 Task: Create Sales Tax Table with Name: Sales Tax, Type: Percent%, Value: 8, Account: Sales Tax under Liability
Action: Mouse pressed left at (145, 26)
Screenshot: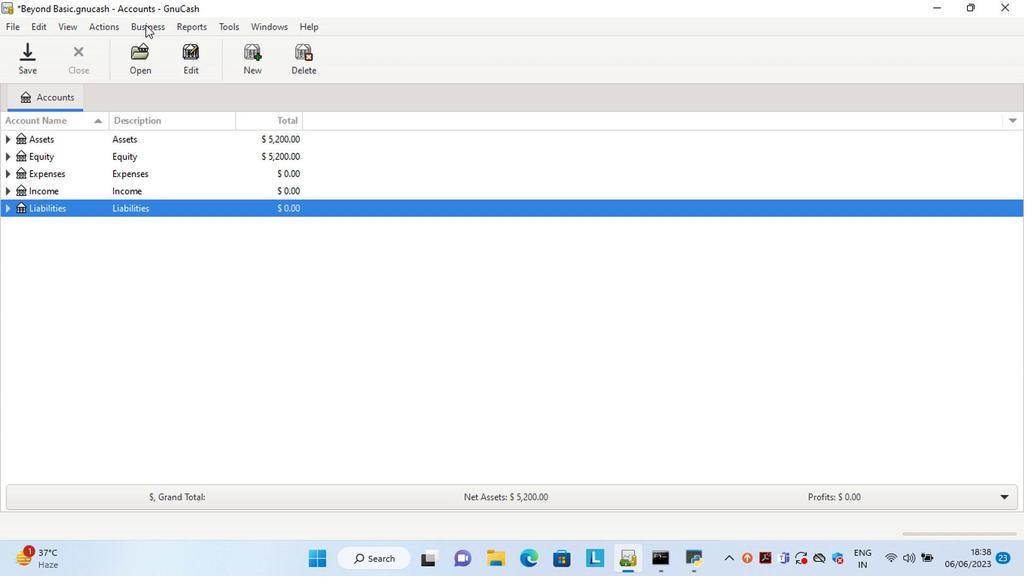 
Action: Mouse moved to (169, 125)
Screenshot: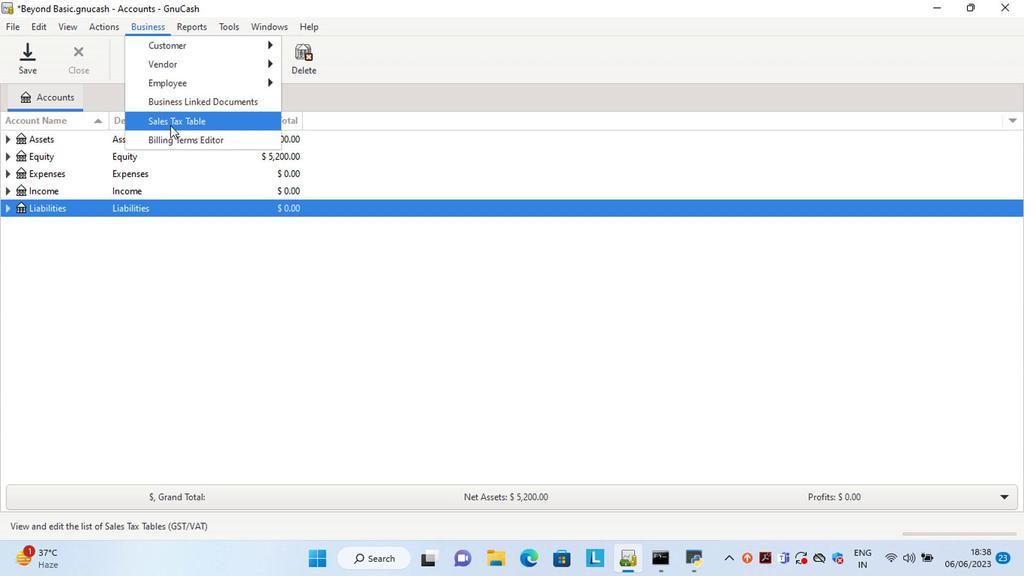 
Action: Mouse pressed left at (169, 125)
Screenshot: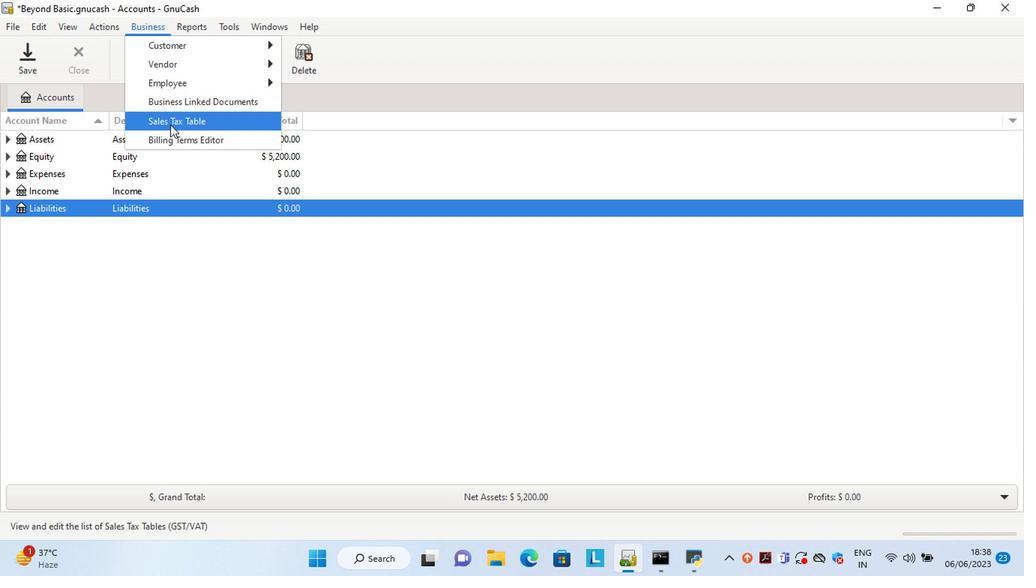 
Action: Mouse moved to (470, 300)
Screenshot: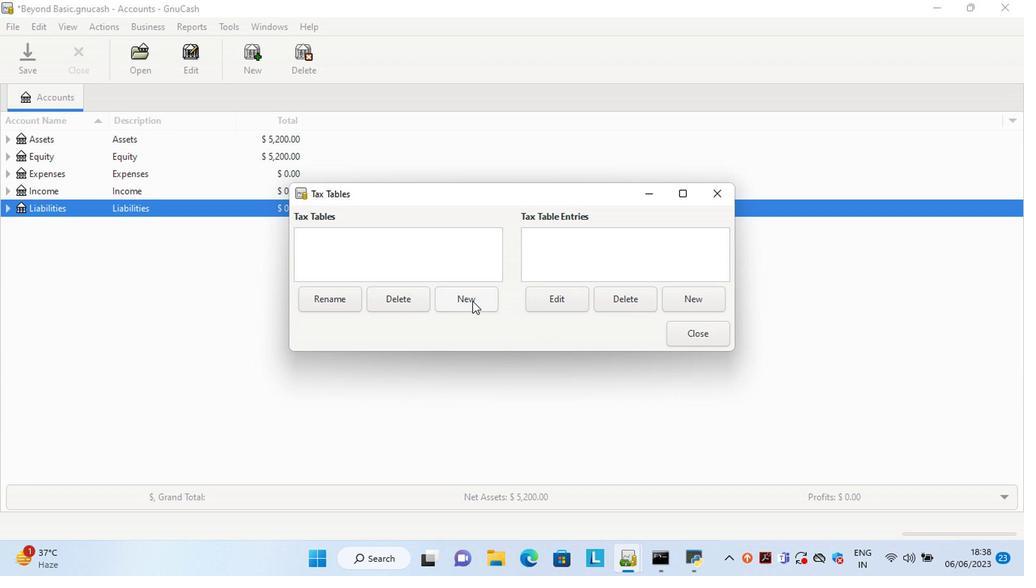 
Action: Mouse pressed left at (470, 300)
Screenshot: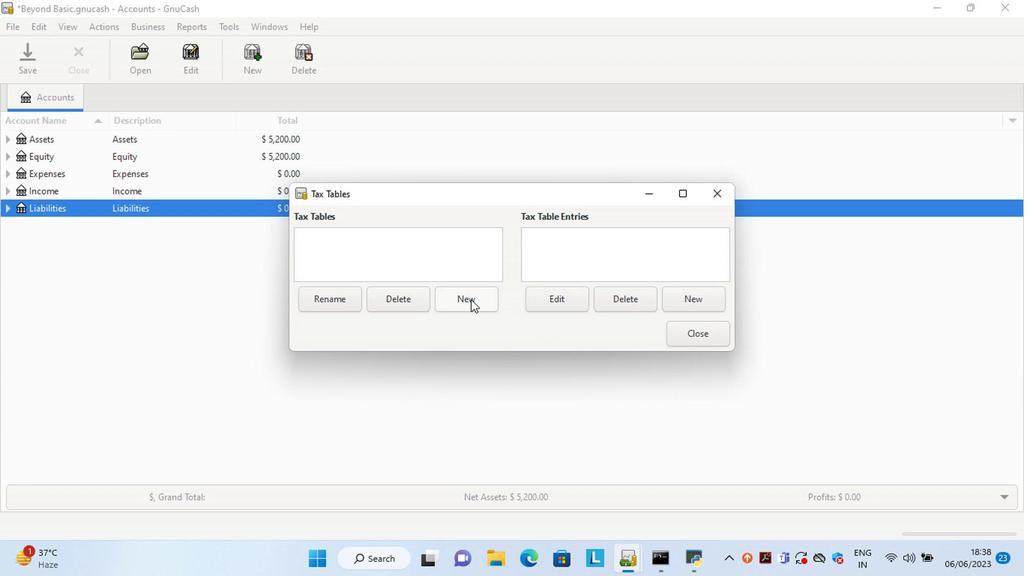 
Action: Mouse moved to (561, 203)
Screenshot: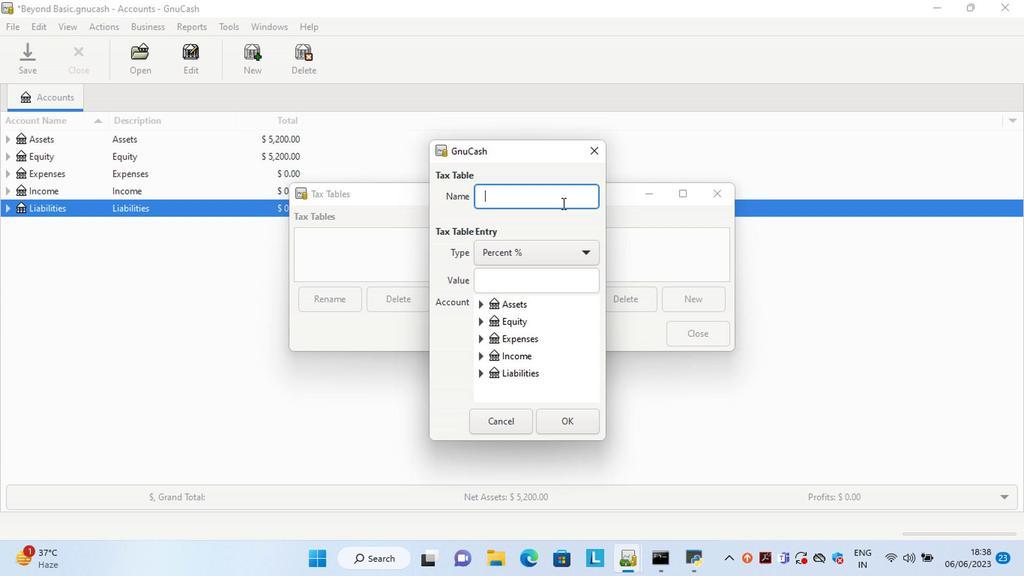 
Action: Mouse pressed left at (561, 203)
Screenshot: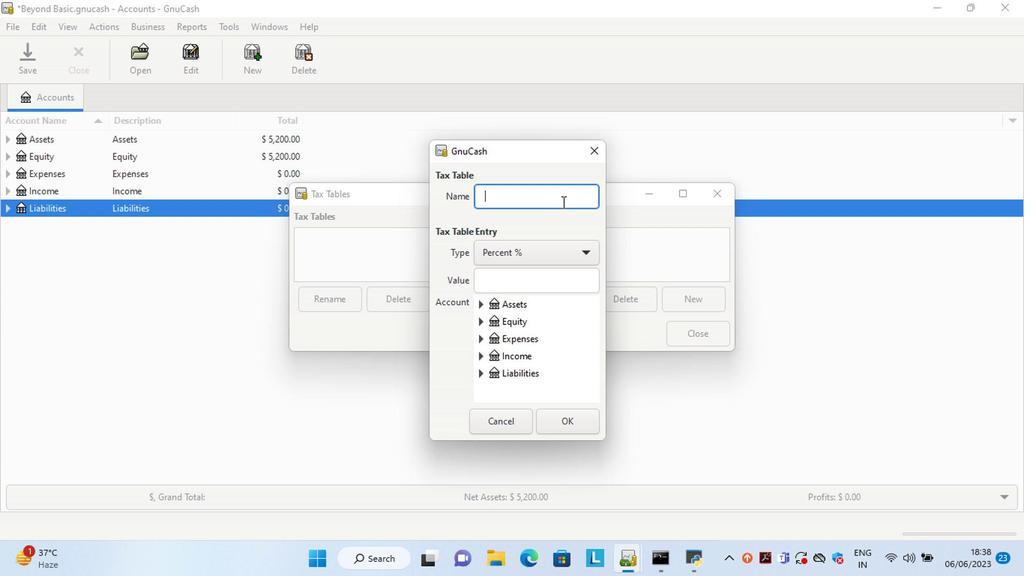 
Action: Key pressed <Key.shift>Sale<Key.space><Key.shift><Key.shift>A<Key.backspace>X
Screenshot: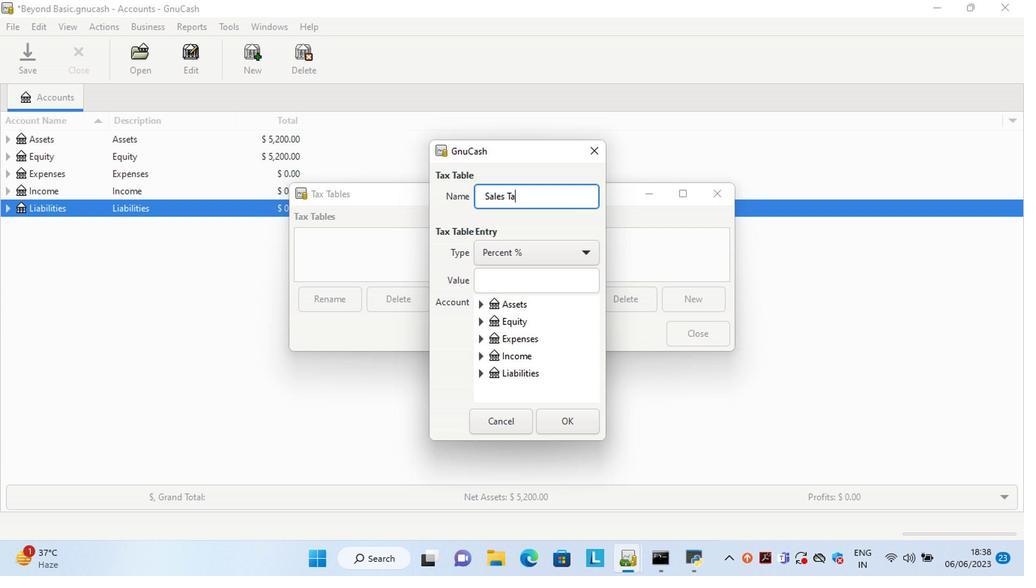 
Action: Mouse moved to (496, 290)
Screenshot: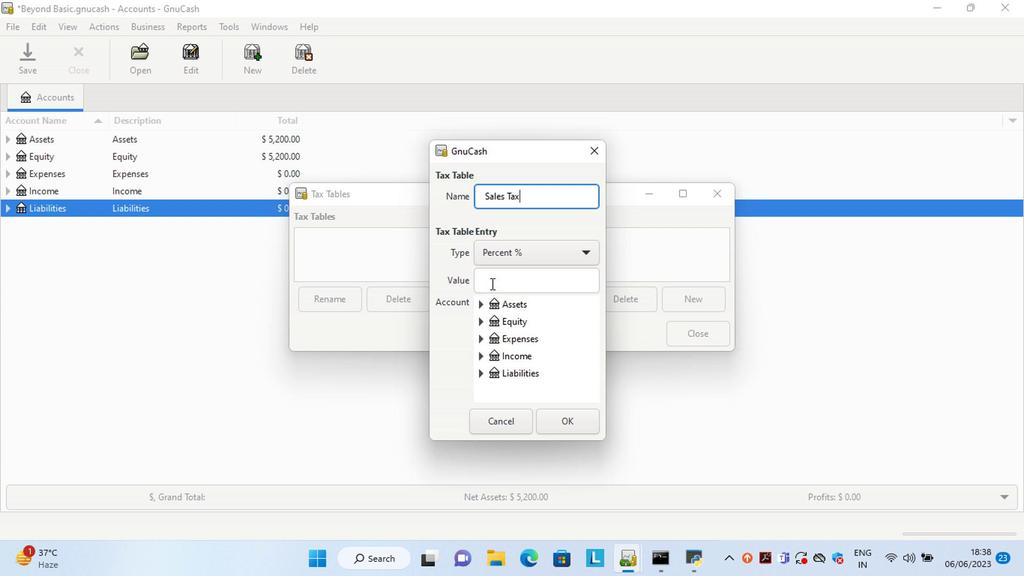 
Action: Mouse pressed left at (496, 290)
Screenshot: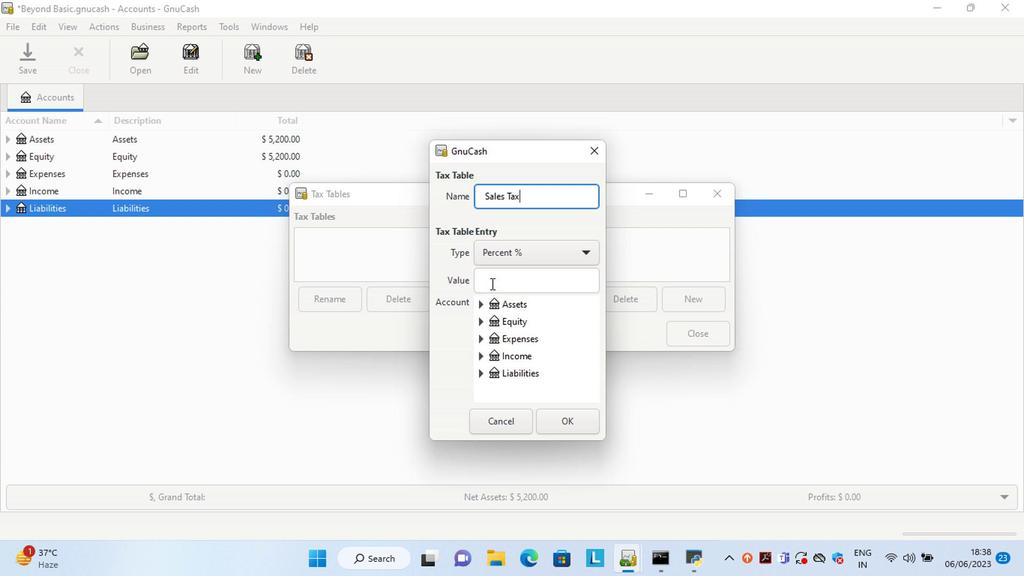 
Action: Key pressed 8
Screenshot: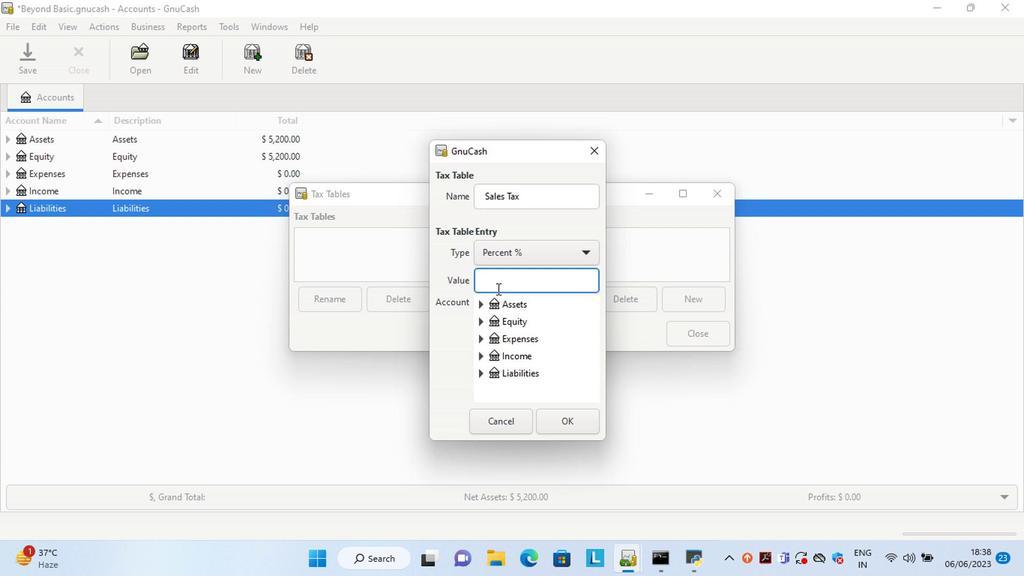 
Action: Mouse moved to (480, 371)
Screenshot: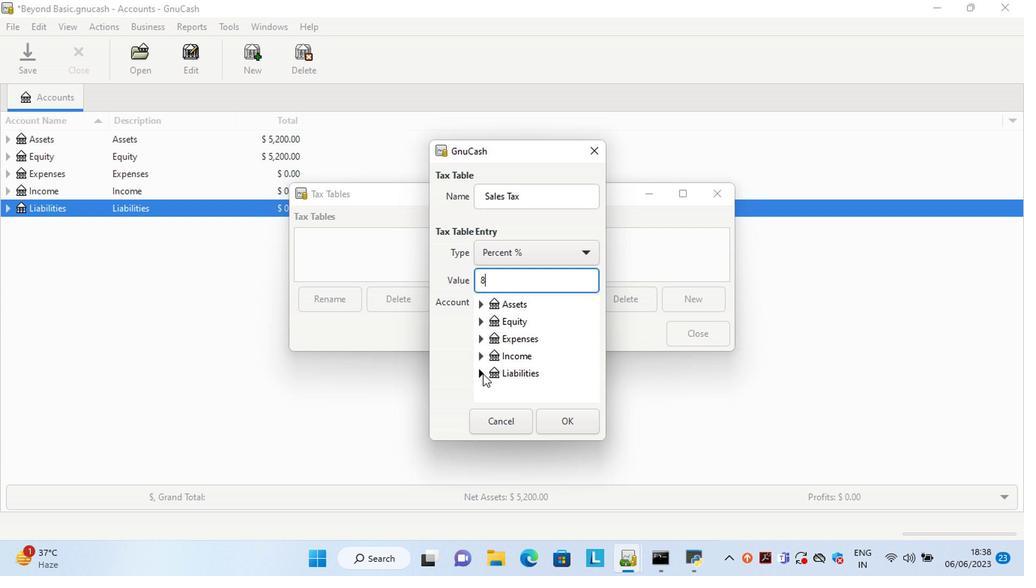 
Action: Mouse pressed left at (480, 371)
Screenshot: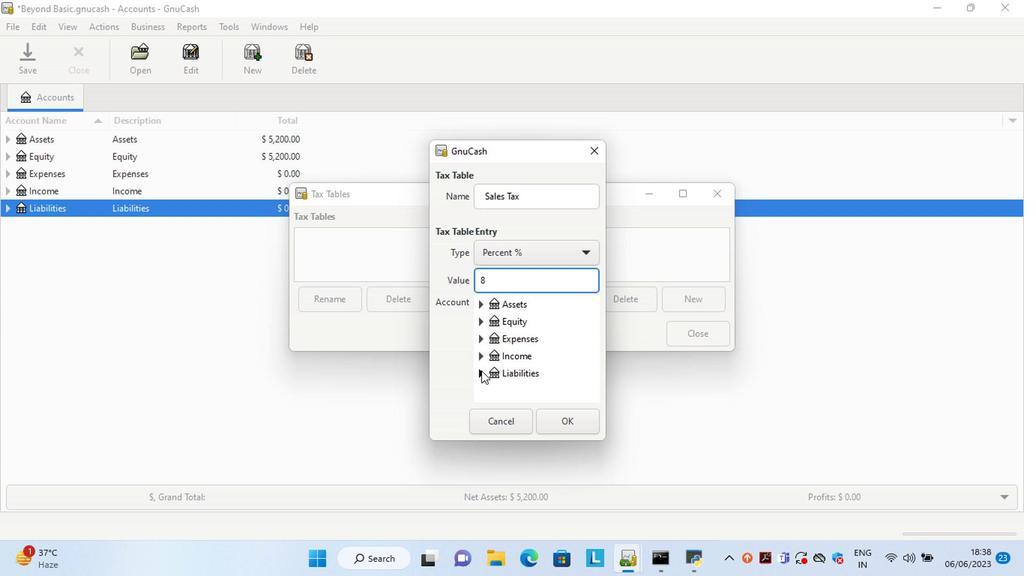 
Action: Mouse moved to (508, 384)
Screenshot: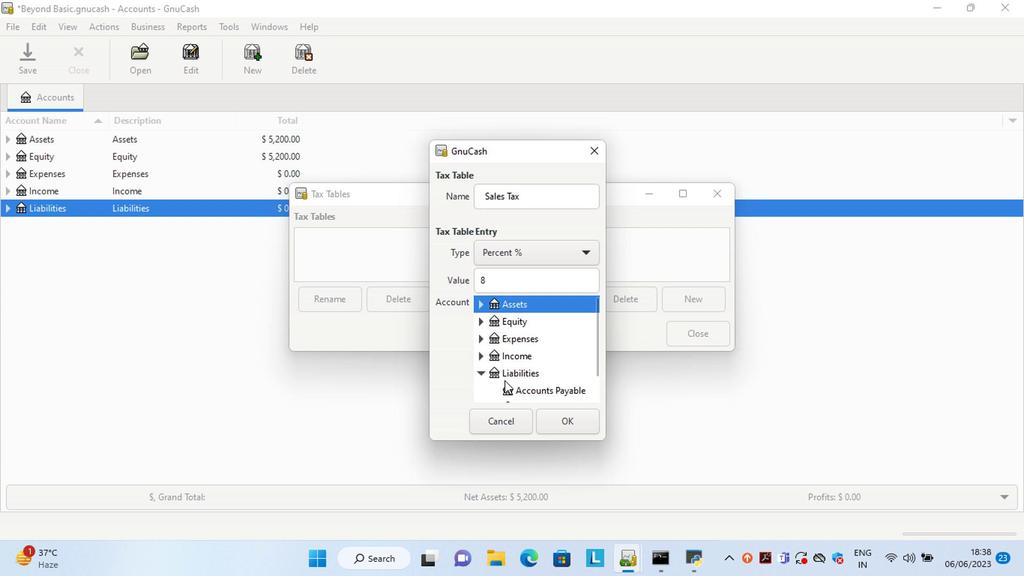 
Action: Mouse scrolled (508, 383) with delta (0, -1)
Screenshot: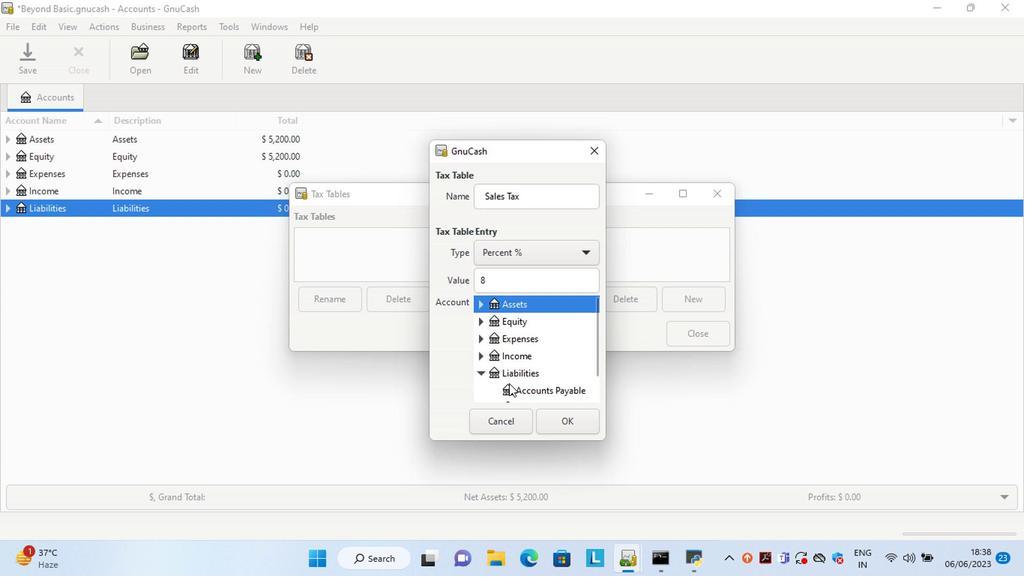 
Action: Mouse scrolled (508, 383) with delta (0, -1)
Screenshot: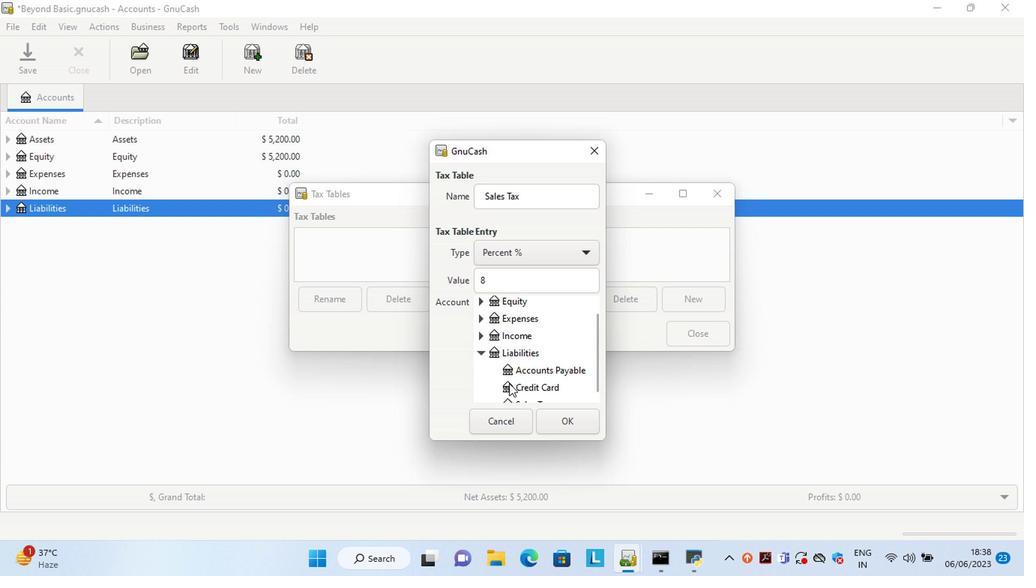 
Action: Mouse moved to (512, 389)
Screenshot: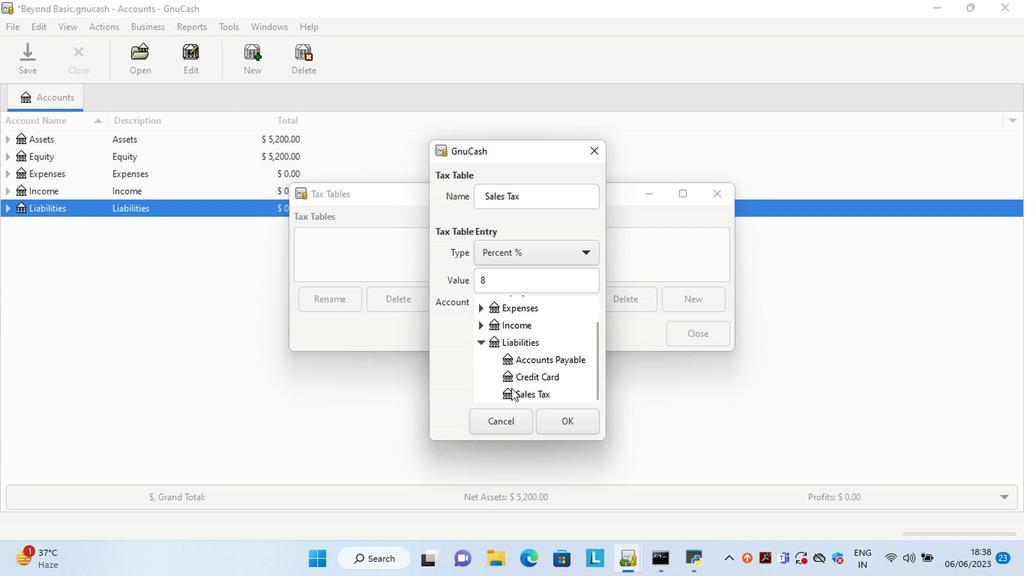 
Action: Mouse pressed left at (512, 389)
Screenshot: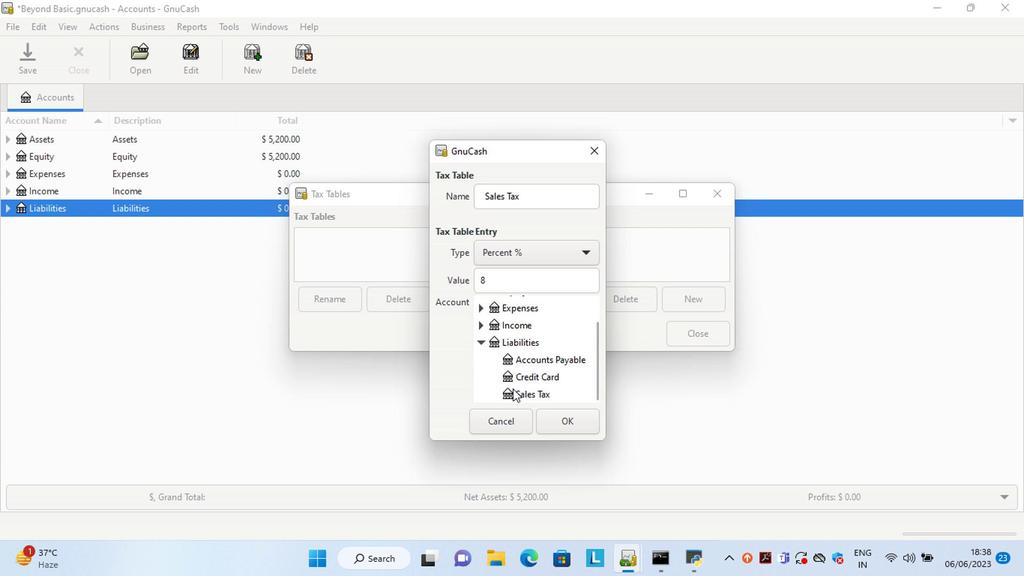 
Action: Mouse moved to (568, 422)
Screenshot: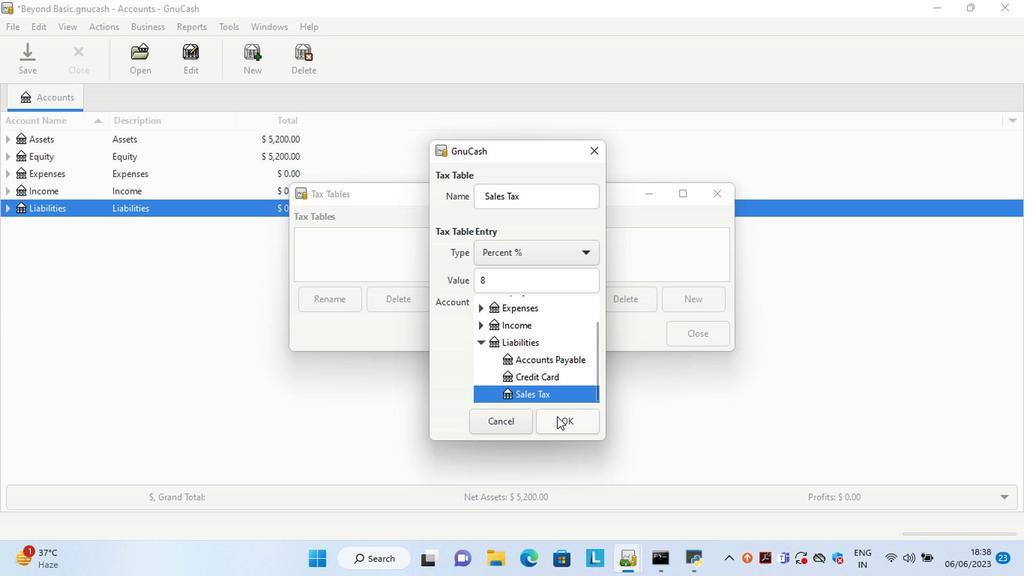 
Action: Mouse pressed left at (568, 422)
Screenshot: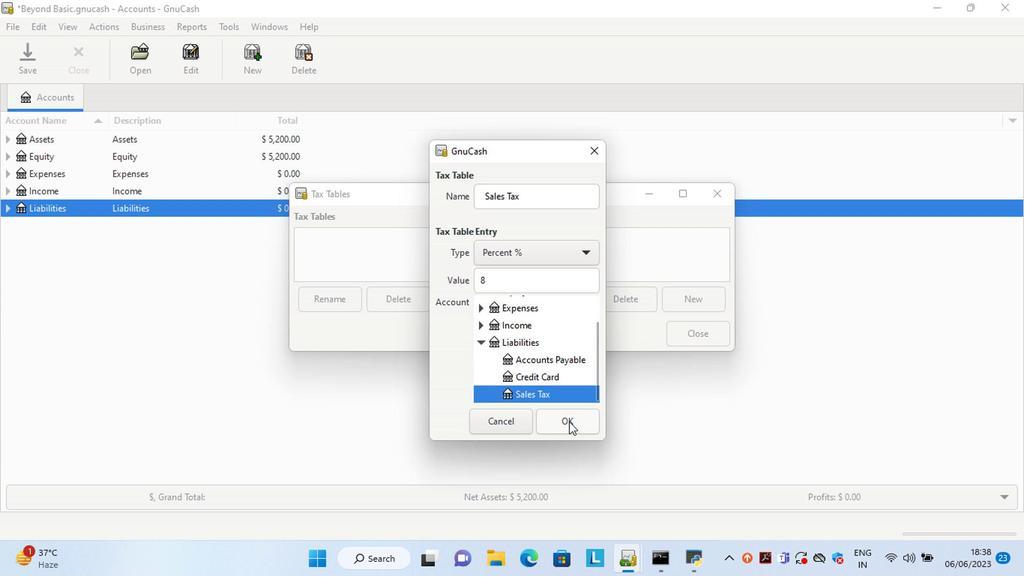 
Action: Mouse moved to (677, 333)
Screenshot: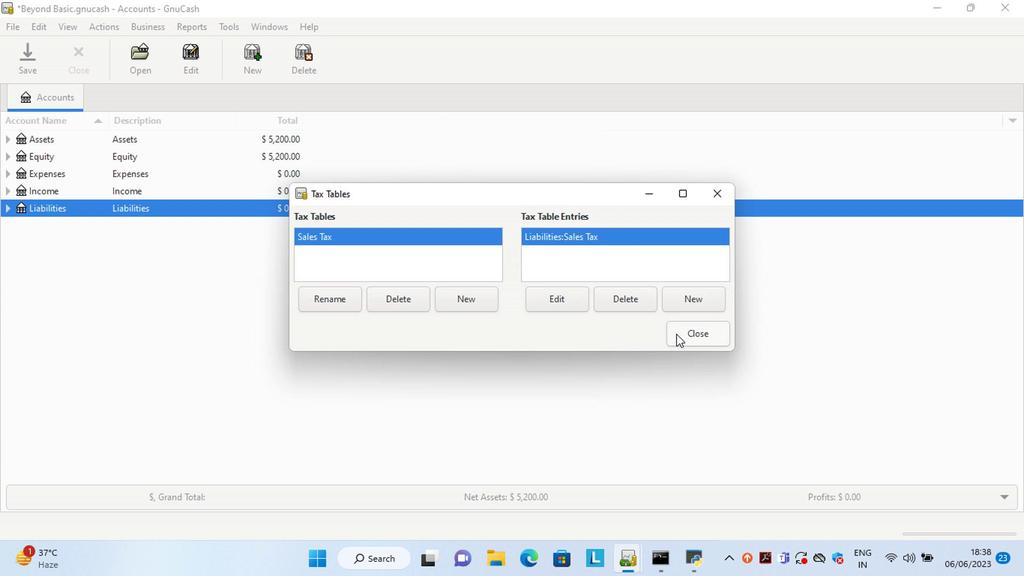 
Action: Mouse pressed left at (677, 333)
Screenshot: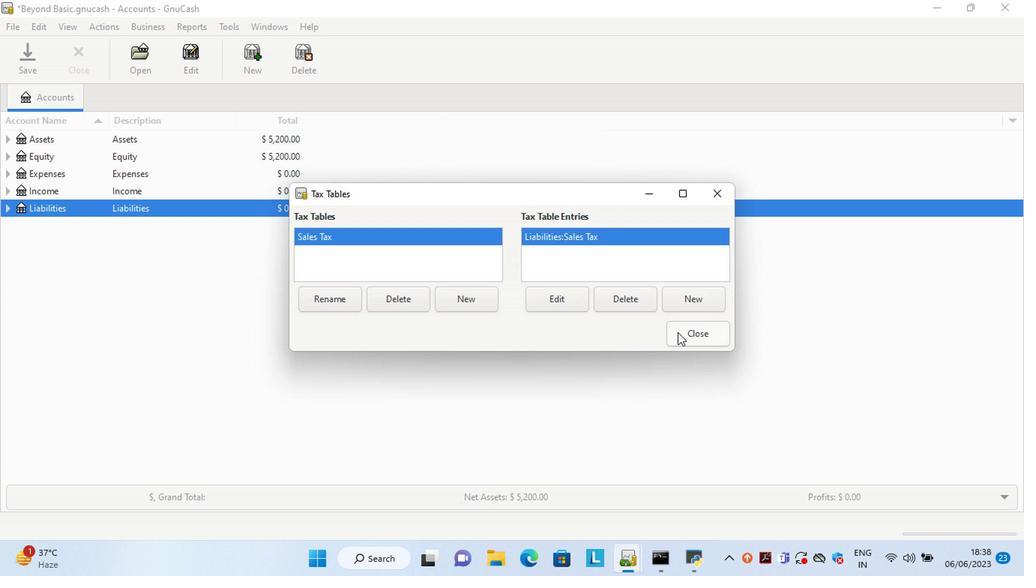 
